 Task: Select the margins with default.
Action: Mouse moved to (74, 129)
Screenshot: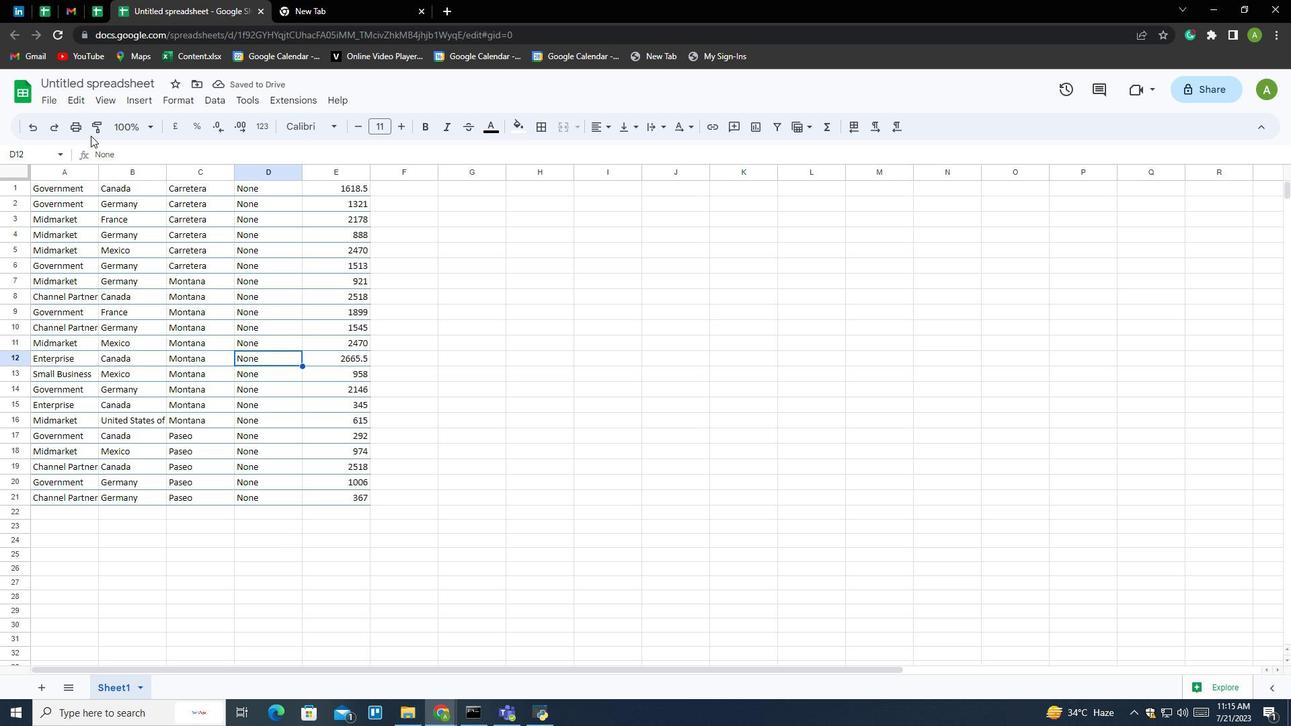 
Action: Mouse pressed left at (74, 129)
Screenshot: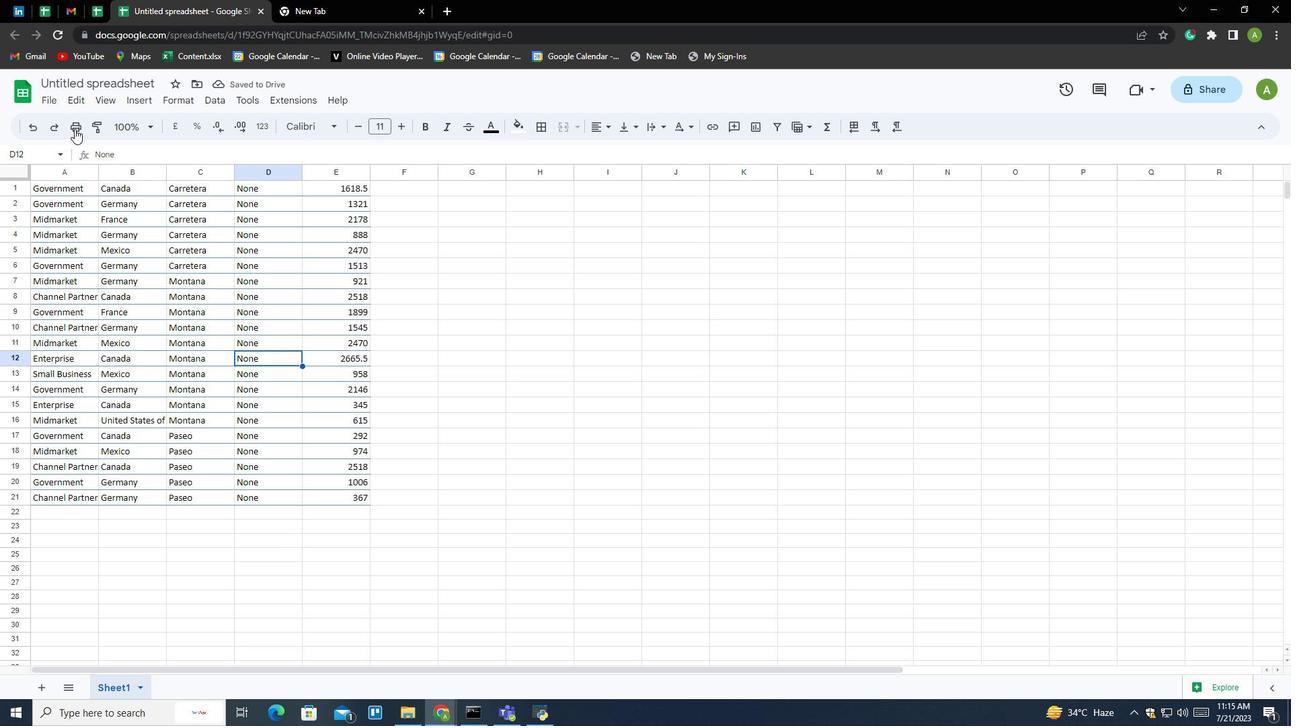 
Action: Mouse moved to (1229, 87)
Screenshot: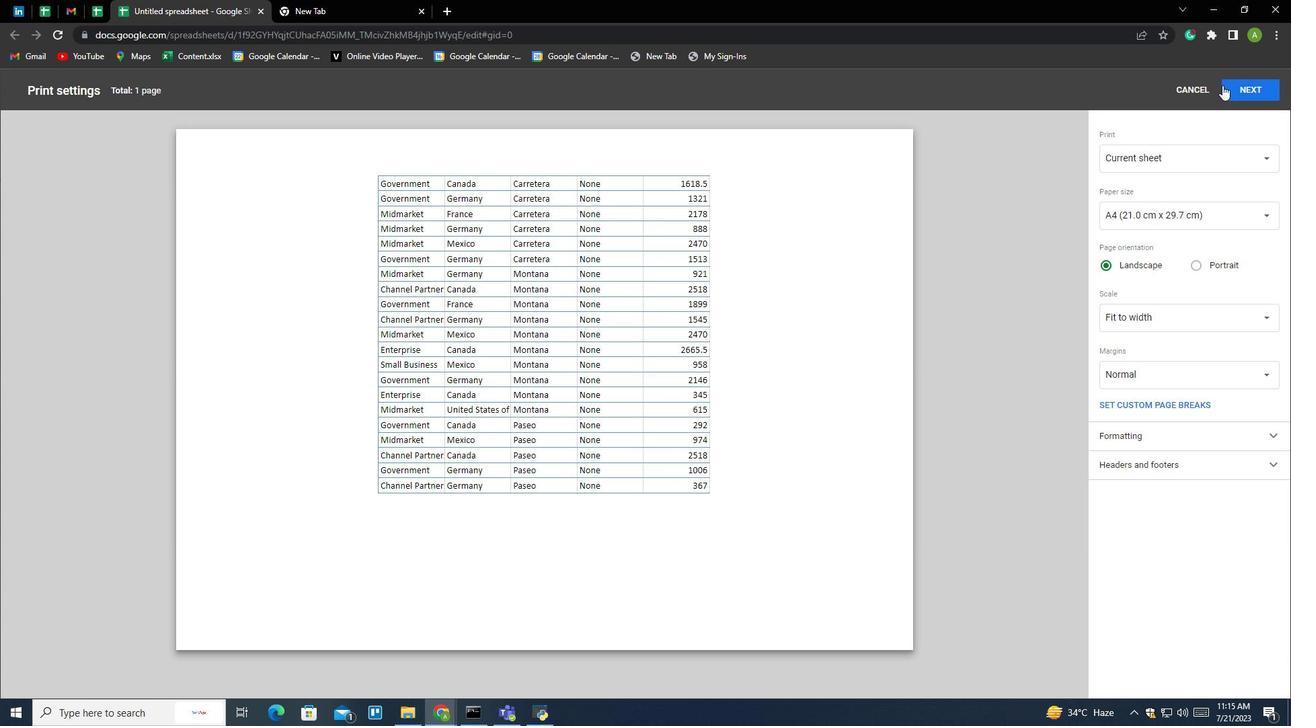 
Action: Mouse pressed left at (1229, 87)
Screenshot: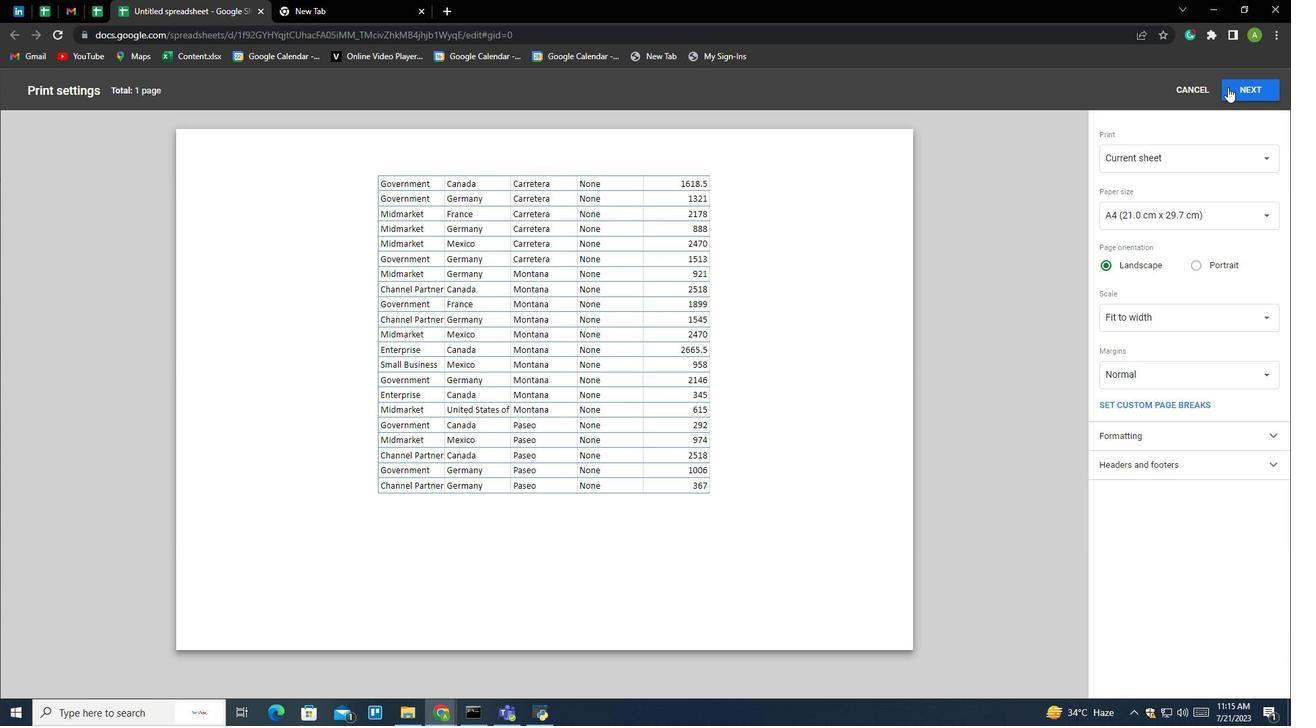 
Action: Mouse moved to (864, 232)
Screenshot: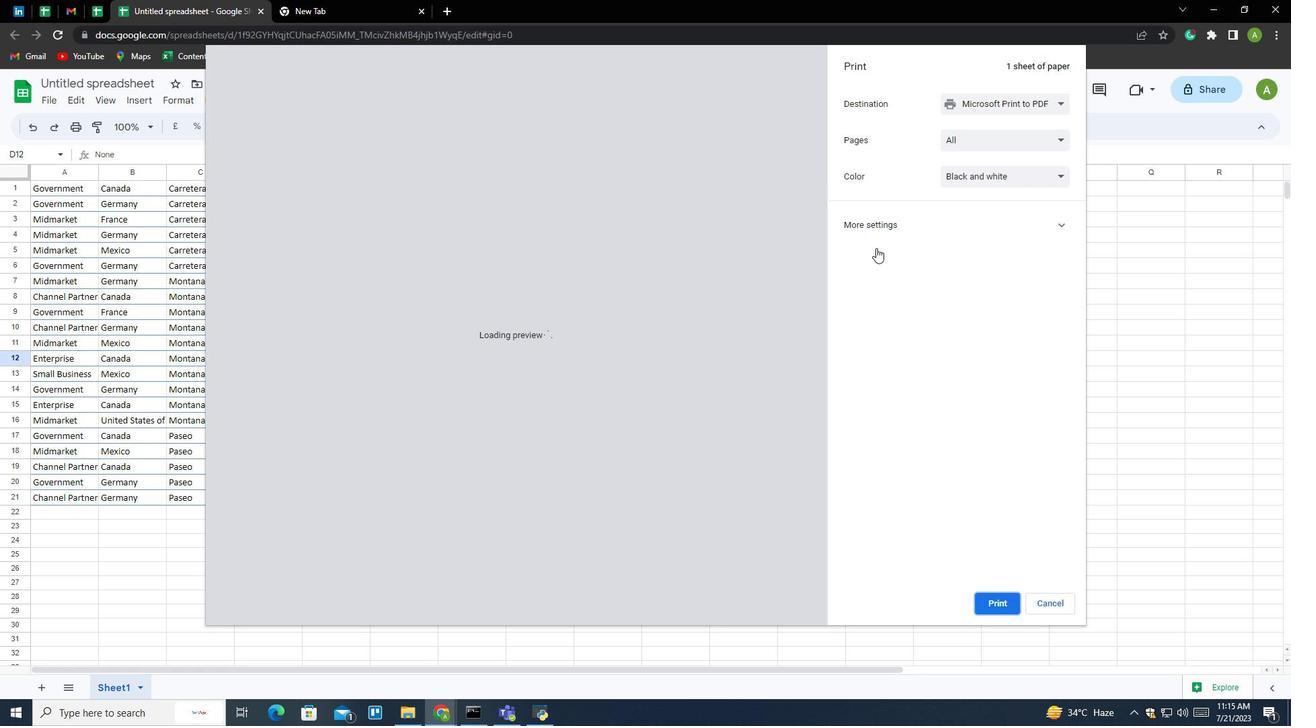 
Action: Mouse pressed left at (864, 232)
Screenshot: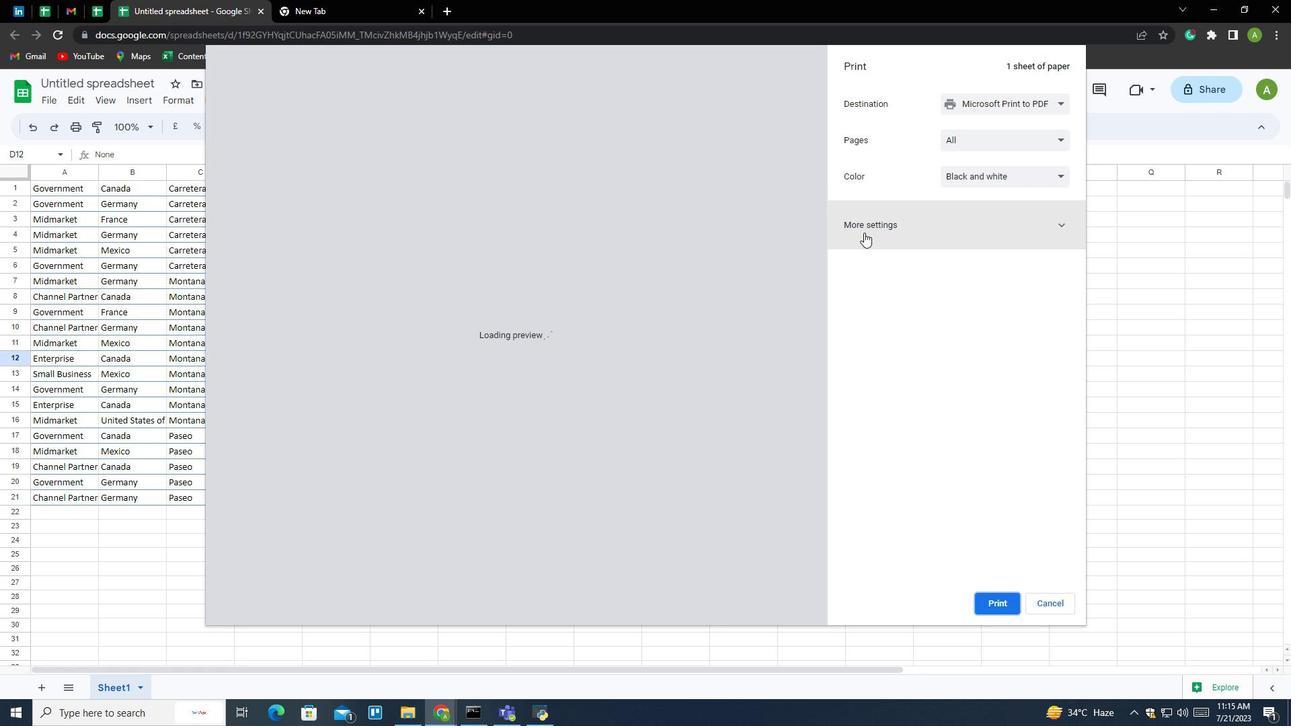 
Action: Mouse moved to (973, 347)
Screenshot: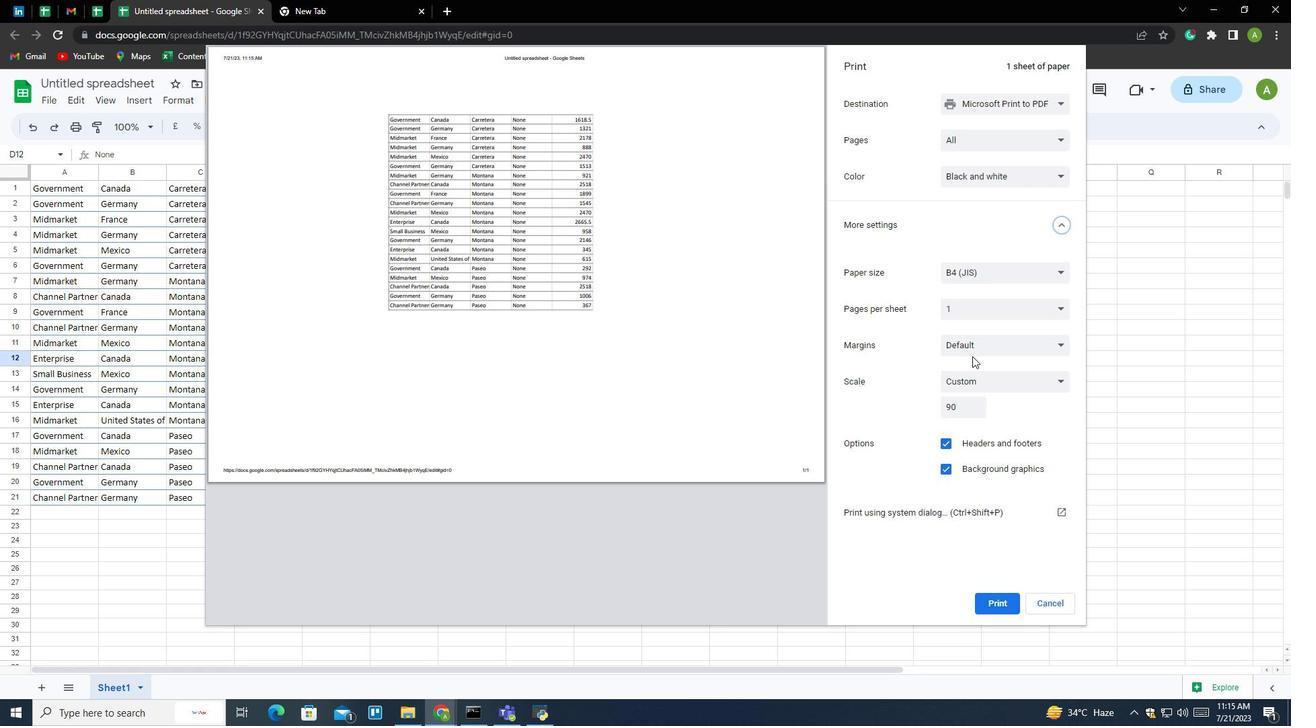 
Action: Mouse pressed left at (973, 347)
Screenshot: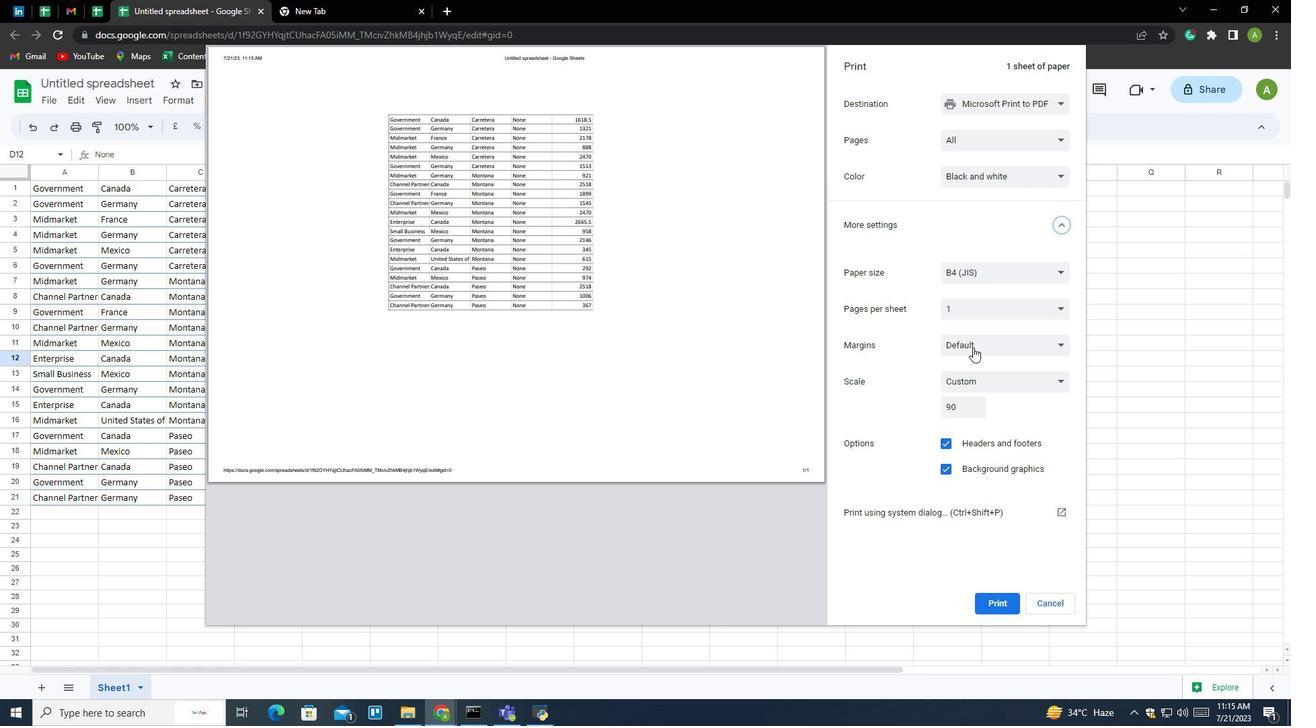 
Action: Mouse moved to (973, 357)
Screenshot: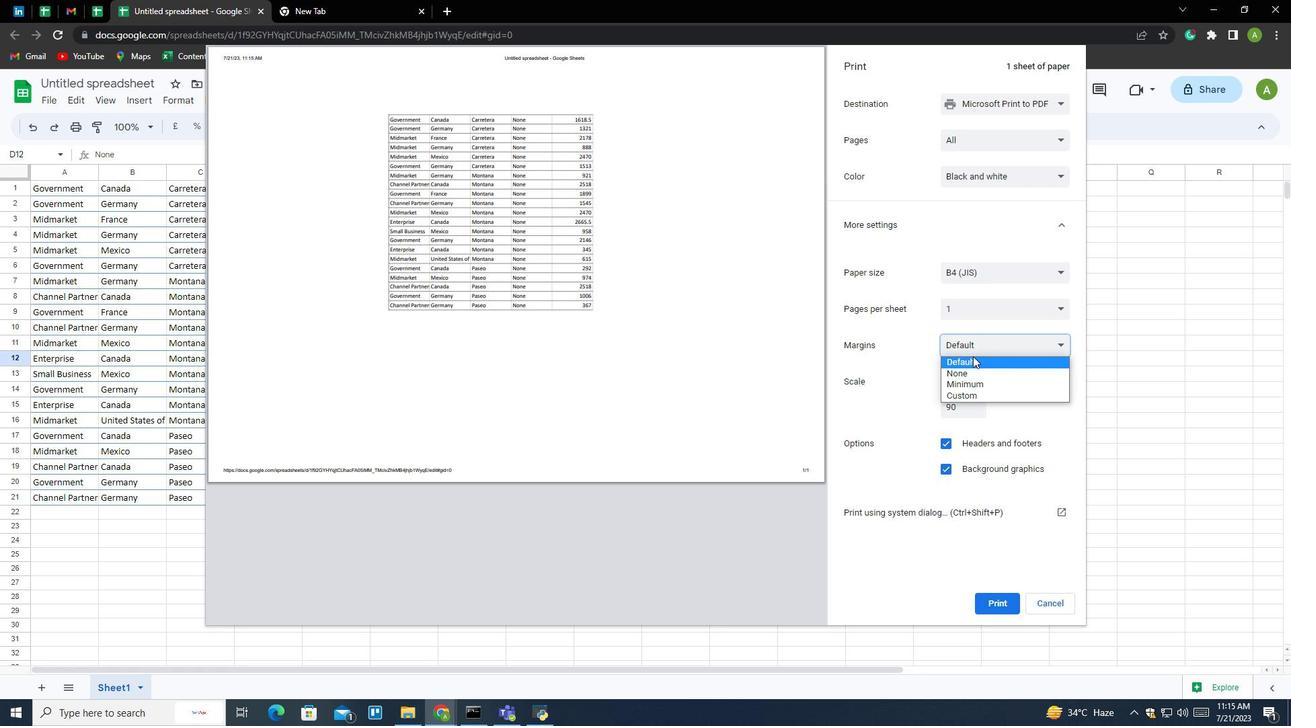 
Action: Mouse pressed left at (973, 357)
Screenshot: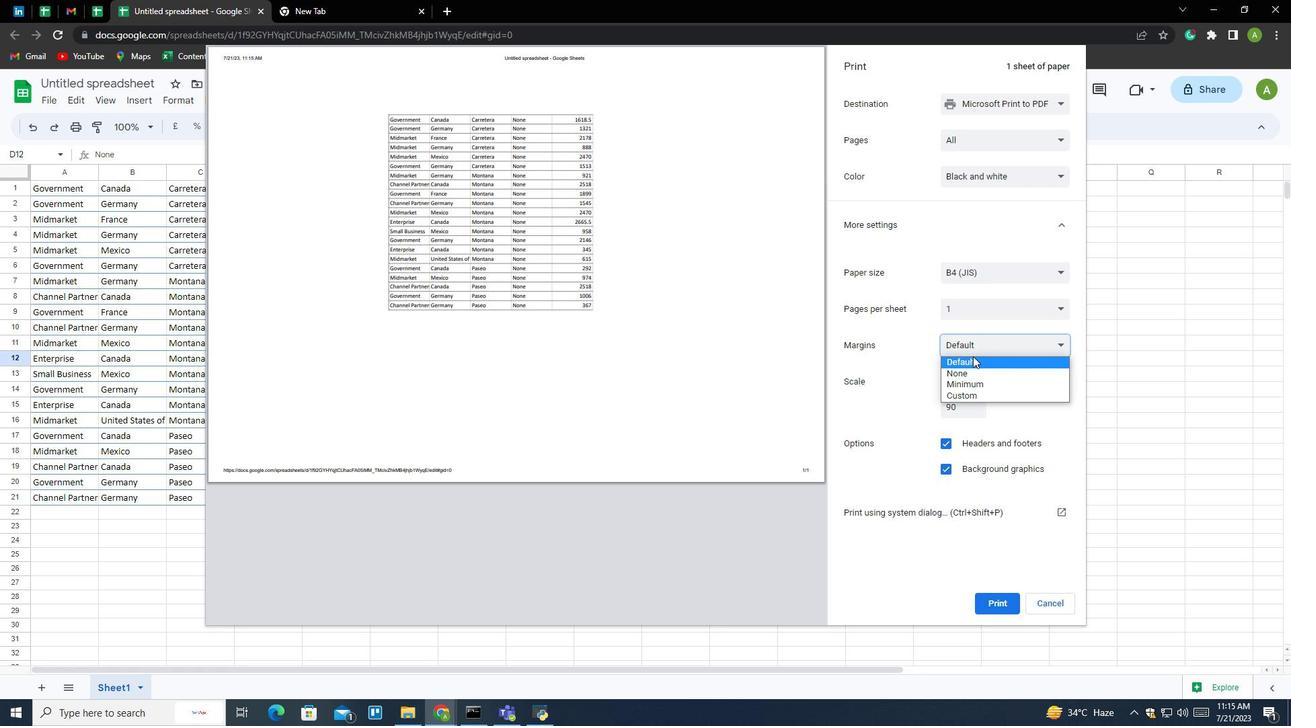
Action: Mouse moved to (972, 357)
Screenshot: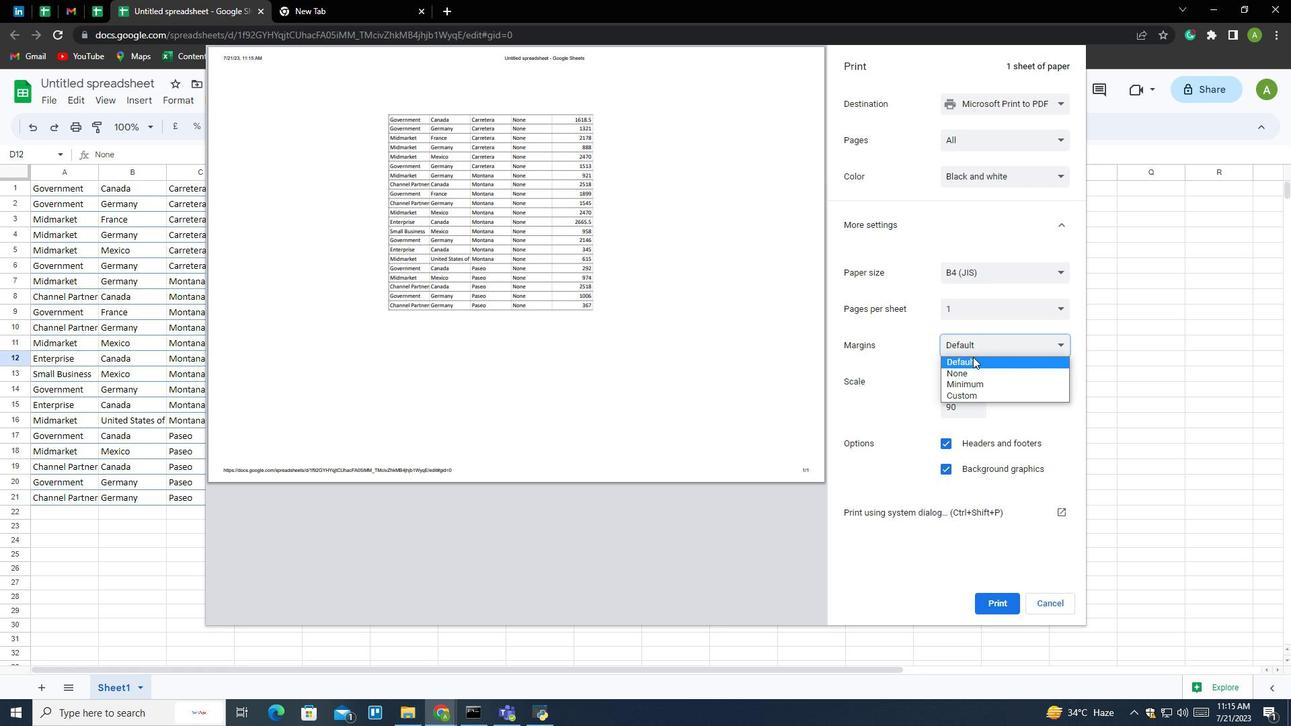 
